 Task: Create a sub task System Test and UAT for the task  Implement a new cloud-based phone system for a company in the project AgileGuru , assign it to team member softage.4@softage.net and update the status of the sub task to  On Track  , set the priority of the sub task to Low
Action: Mouse moved to (282, 421)
Screenshot: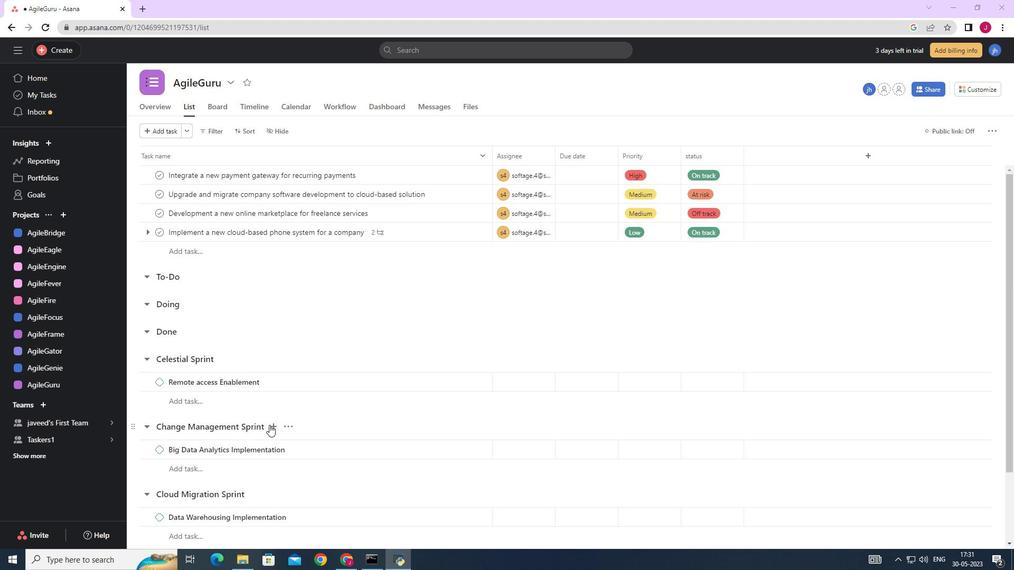 
Action: Mouse scrolled (282, 420) with delta (0, 0)
Screenshot: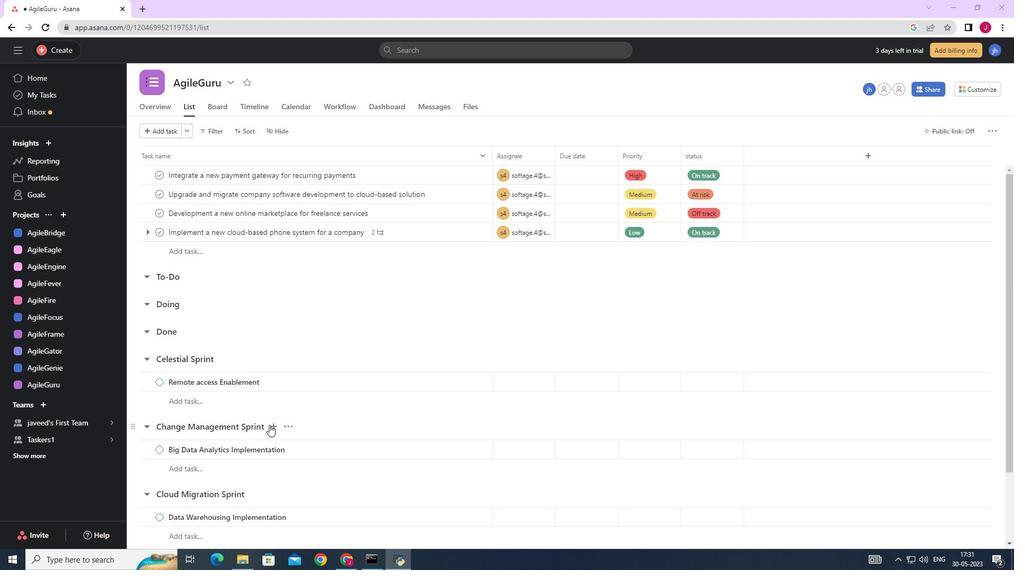 
Action: Mouse scrolled (282, 420) with delta (0, 0)
Screenshot: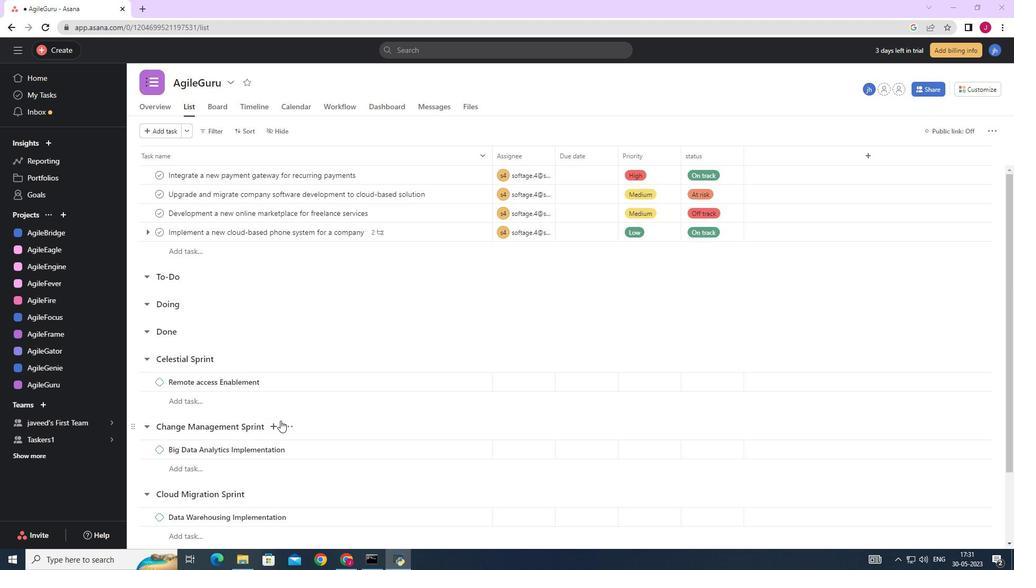 
Action: Mouse scrolled (282, 420) with delta (0, 0)
Screenshot: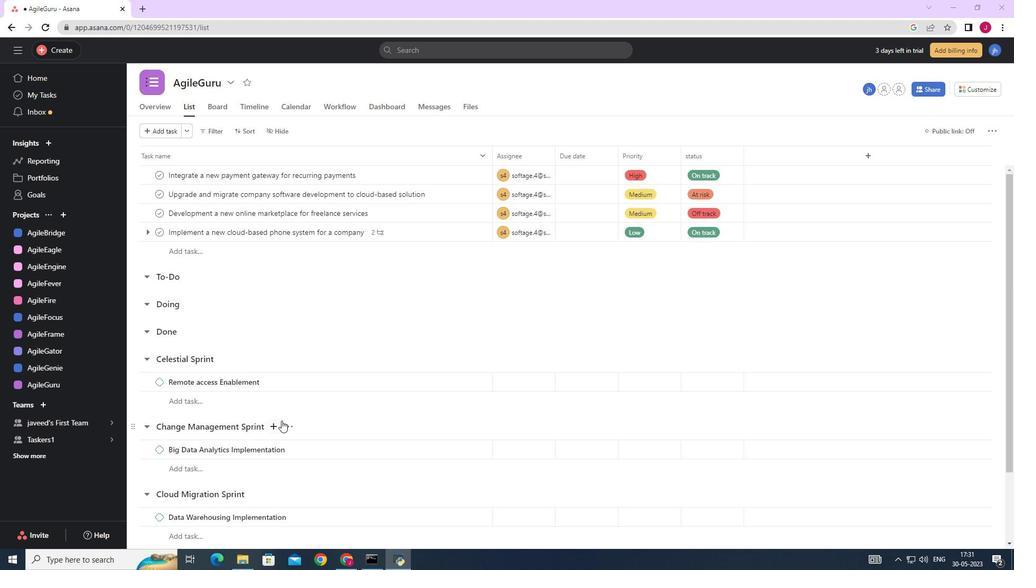 
Action: Mouse moved to (282, 417)
Screenshot: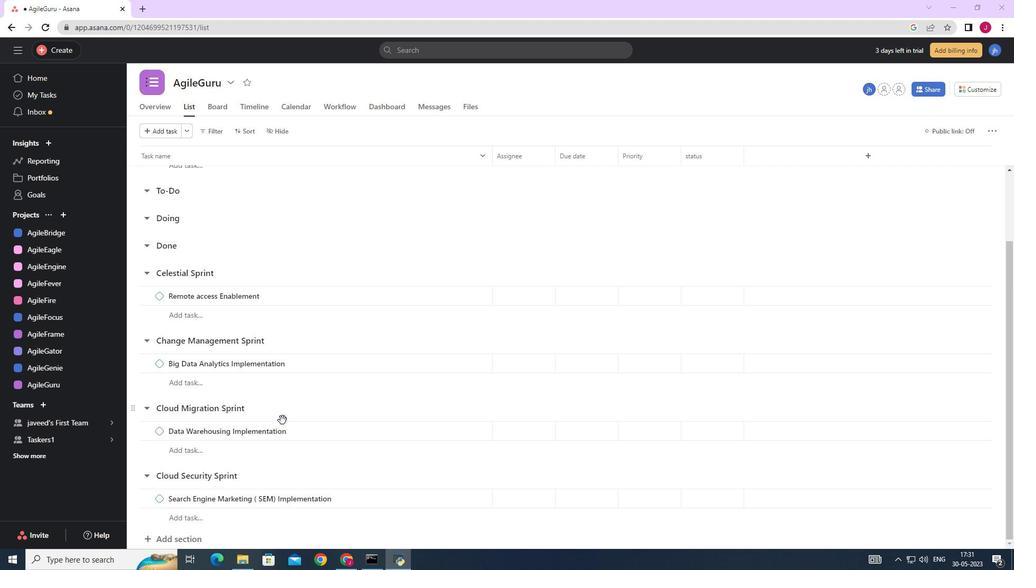 
Action: Mouse scrolled (282, 417) with delta (0, 0)
Screenshot: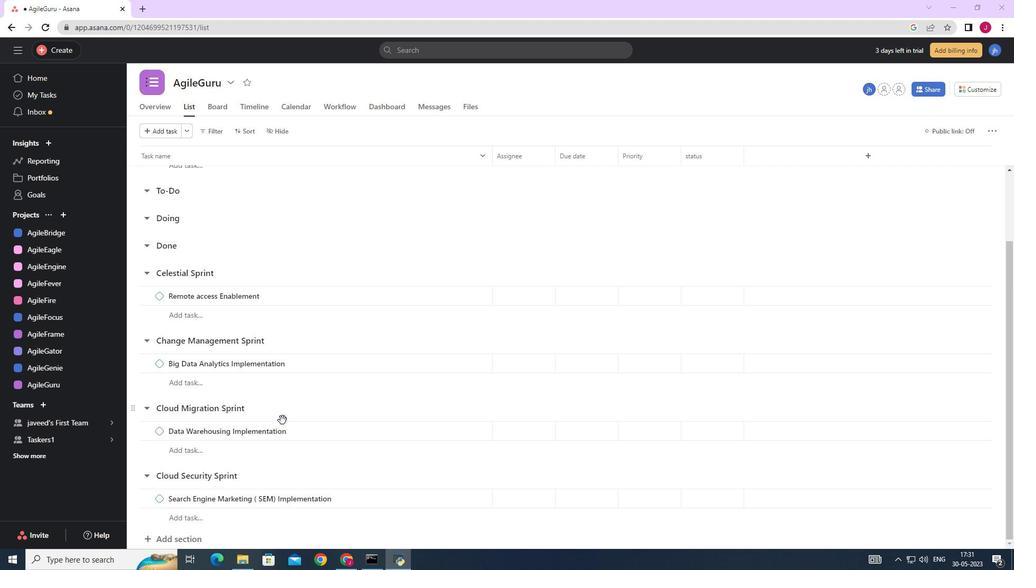 
Action: Mouse scrolled (282, 417) with delta (0, 0)
Screenshot: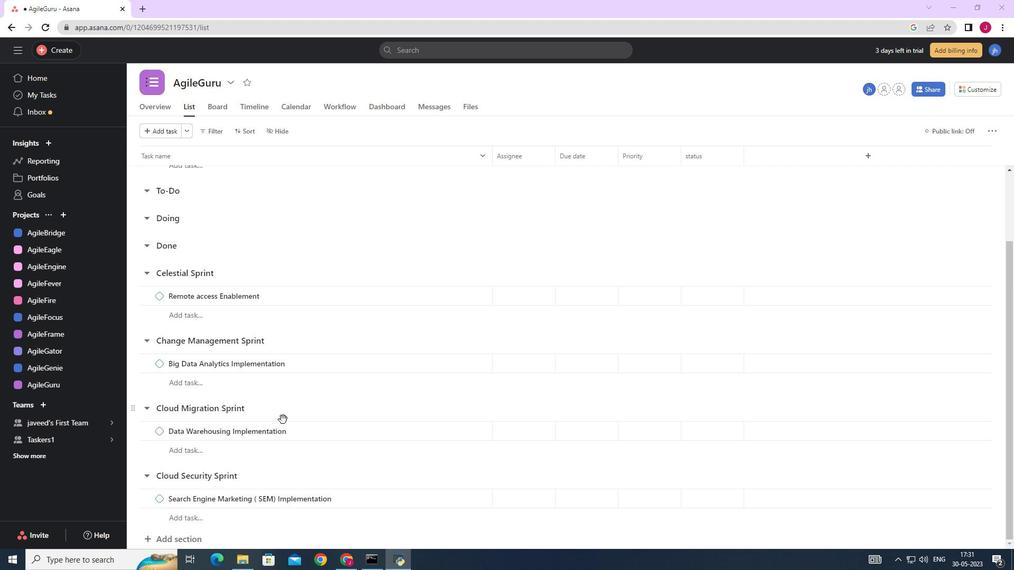 
Action: Mouse scrolled (282, 417) with delta (0, 0)
Screenshot: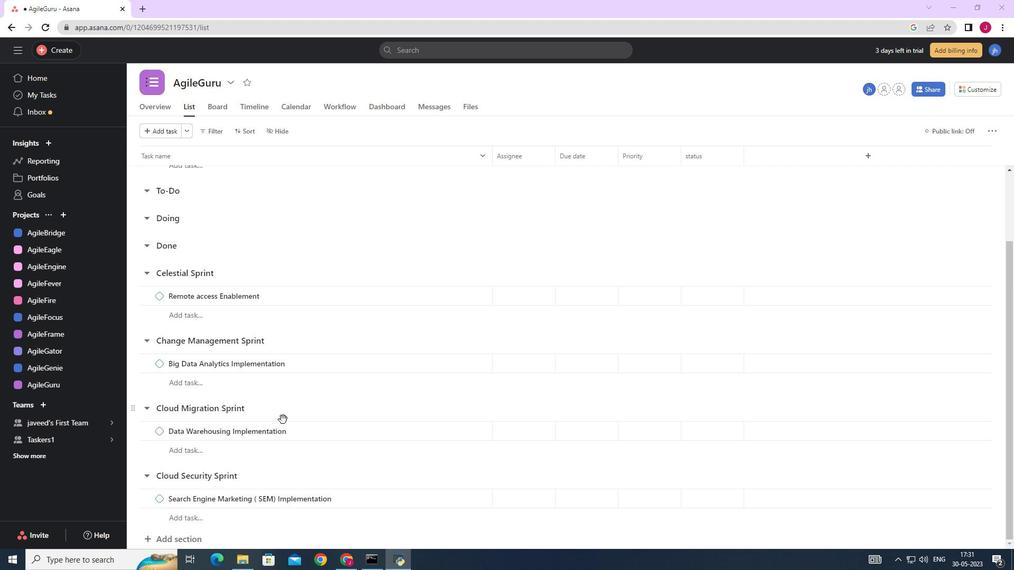 
Action: Mouse moved to (447, 233)
Screenshot: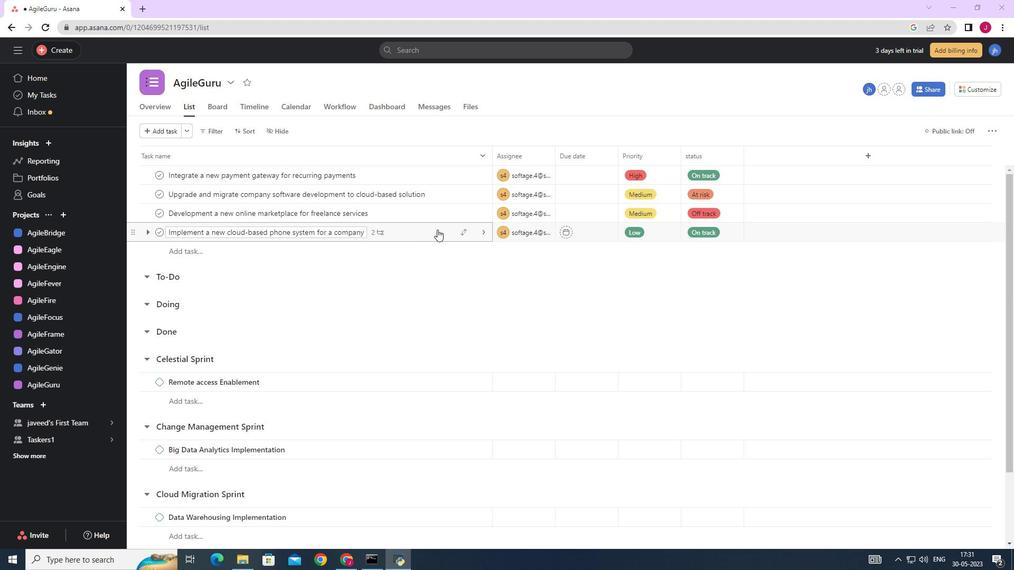 
Action: Mouse pressed left at (447, 233)
Screenshot: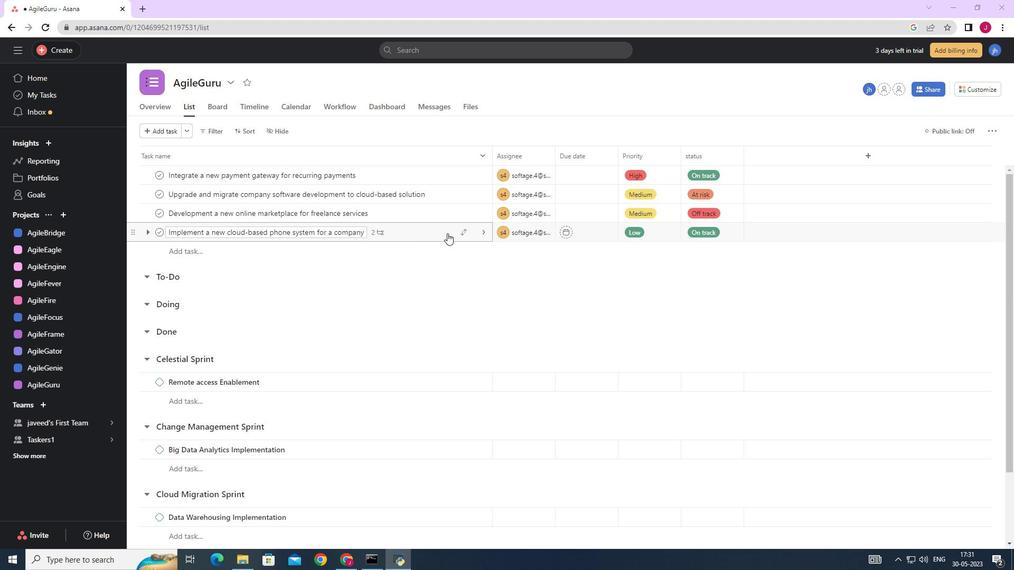 
Action: Mouse moved to (781, 359)
Screenshot: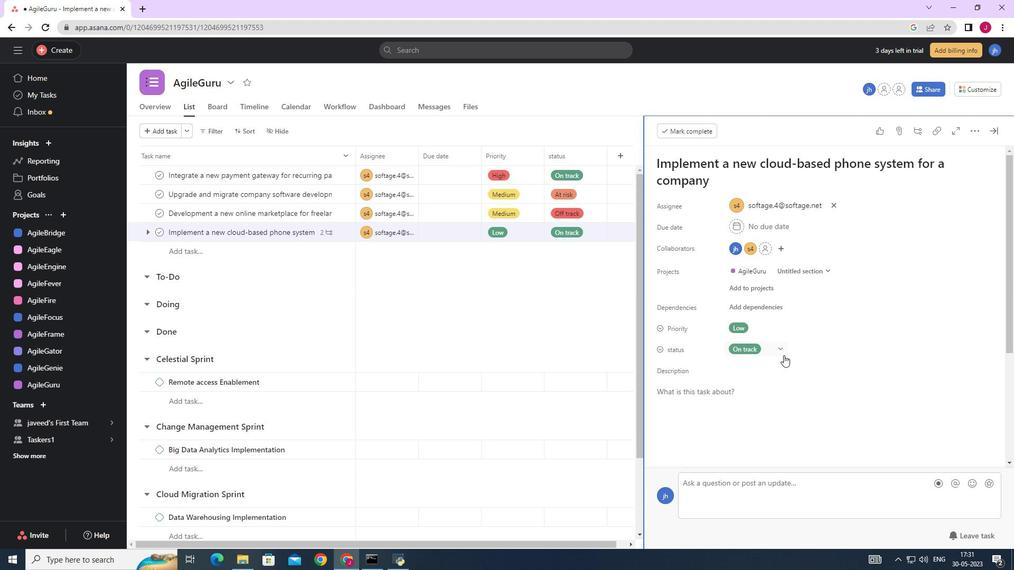 
Action: Mouse scrolled (781, 359) with delta (0, 0)
Screenshot: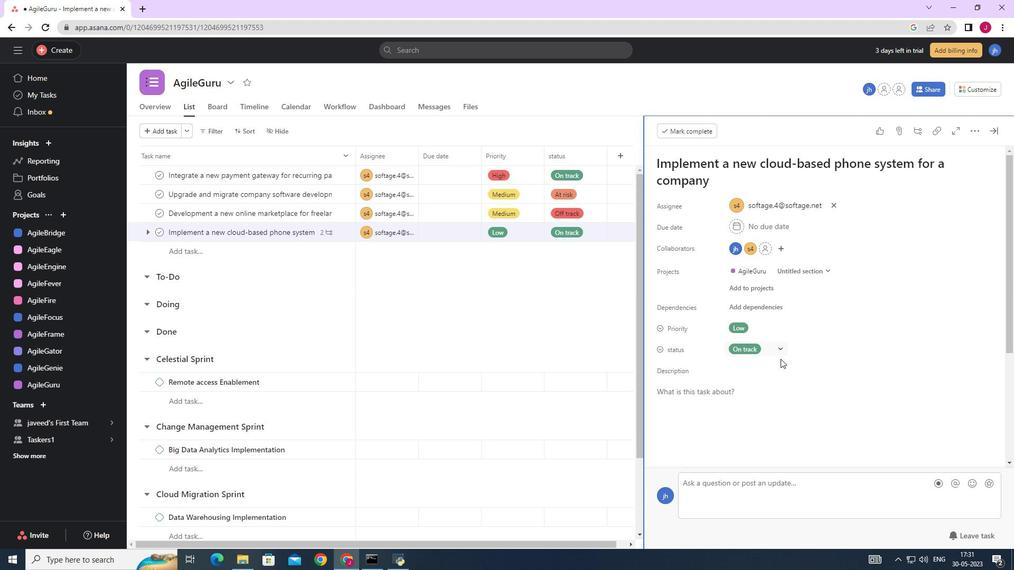 
Action: Mouse moved to (781, 359)
Screenshot: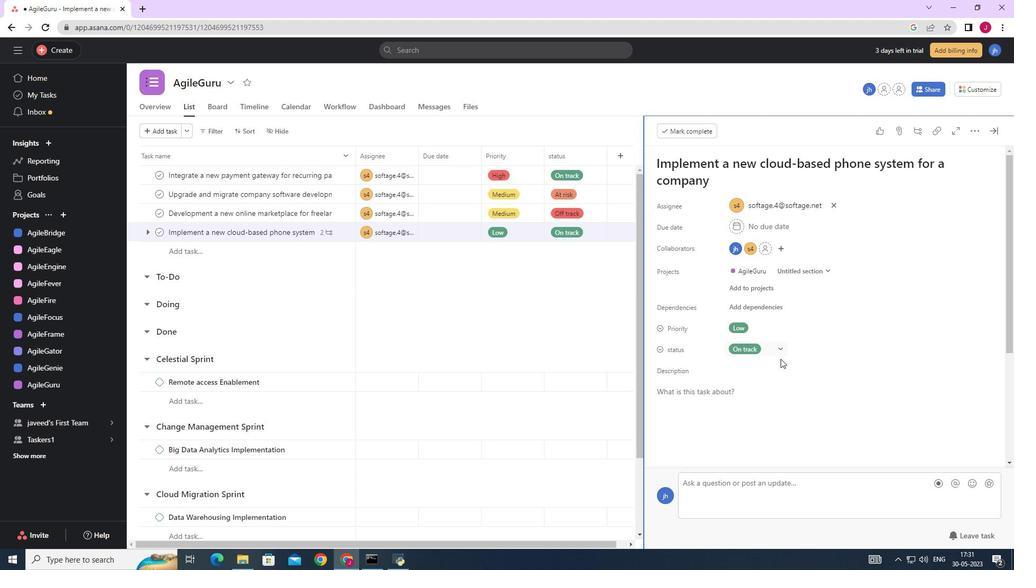 
Action: Mouse scrolled (781, 359) with delta (0, 0)
Screenshot: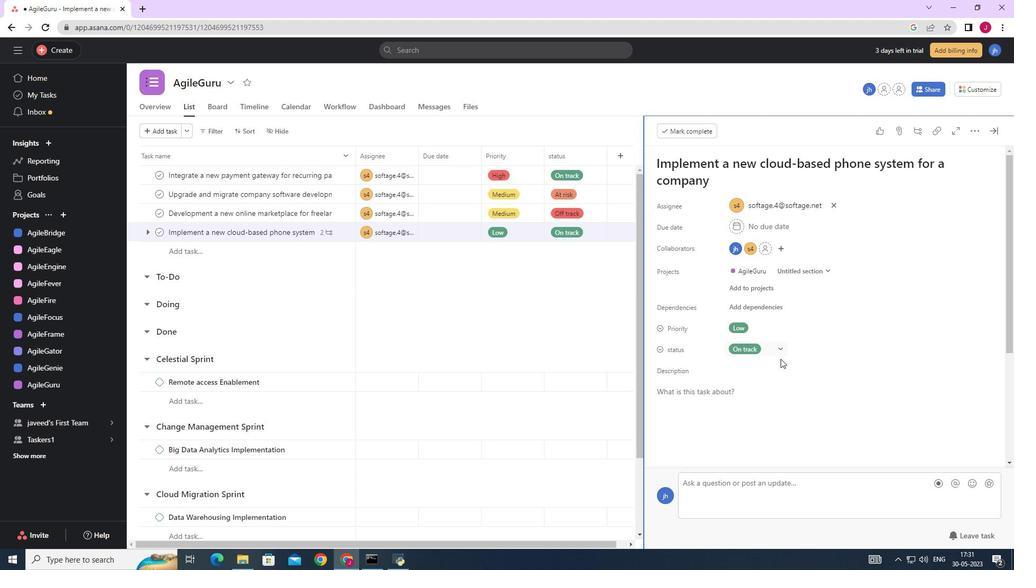 
Action: Mouse scrolled (781, 359) with delta (0, 0)
Screenshot: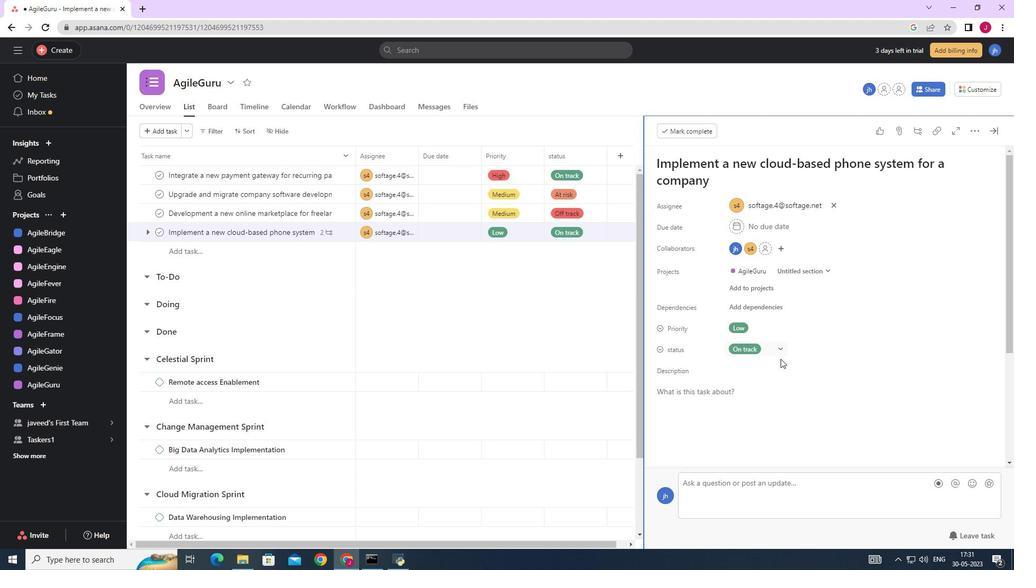 
Action: Mouse moved to (687, 400)
Screenshot: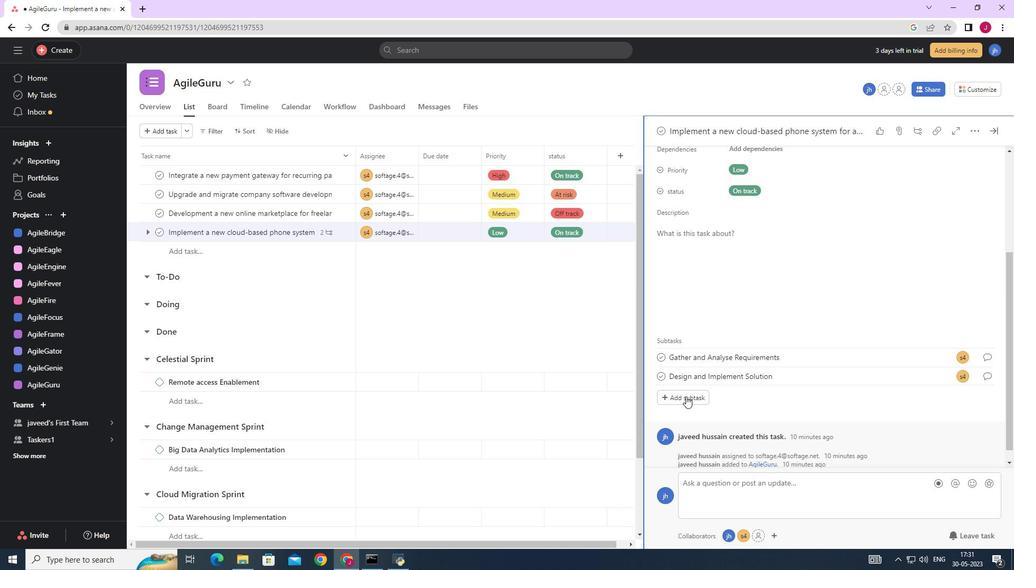 
Action: Mouse pressed left at (687, 400)
Screenshot: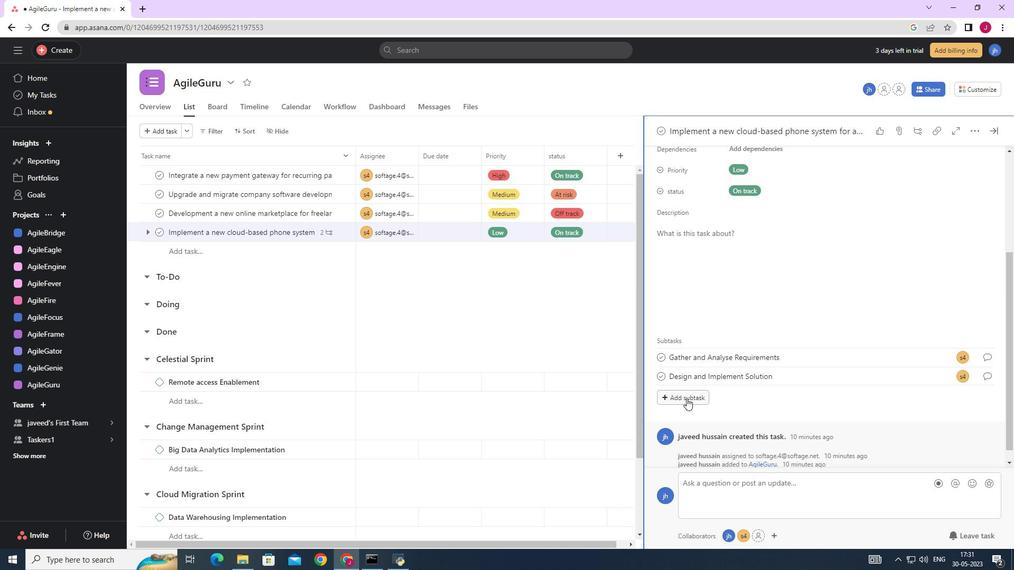 
Action: Mouse moved to (684, 369)
Screenshot: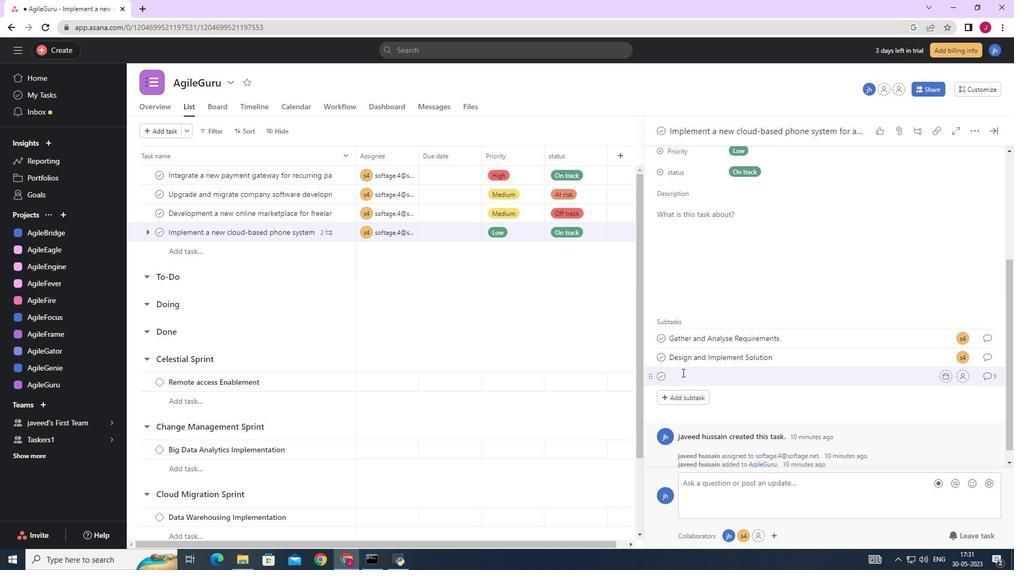 
Action: Key pressed <Key.caps_lock>S<Key.caps_lock>ystem<Key.space><Key.caps_lock>T<Key.caps_lock>est<Key.space>and<Key.space><Key.caps_lock>UAT
Screenshot: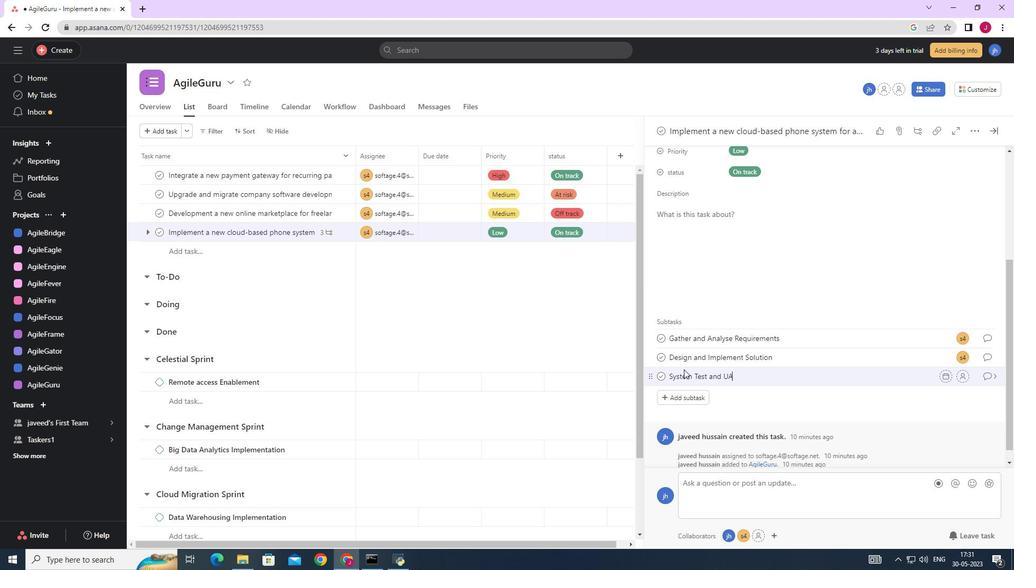 
Action: Mouse moved to (960, 376)
Screenshot: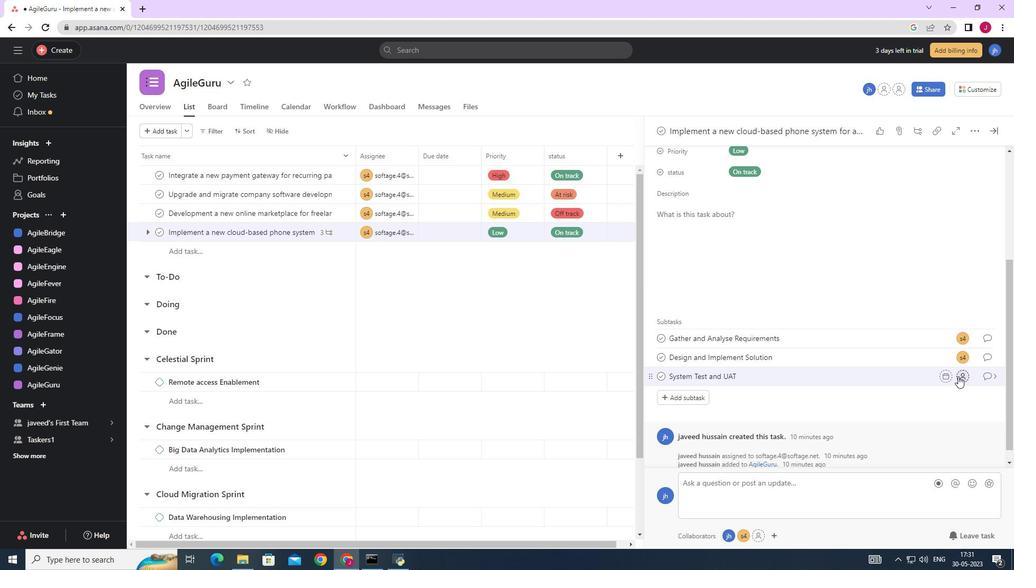 
Action: Mouse pressed left at (960, 376)
Screenshot: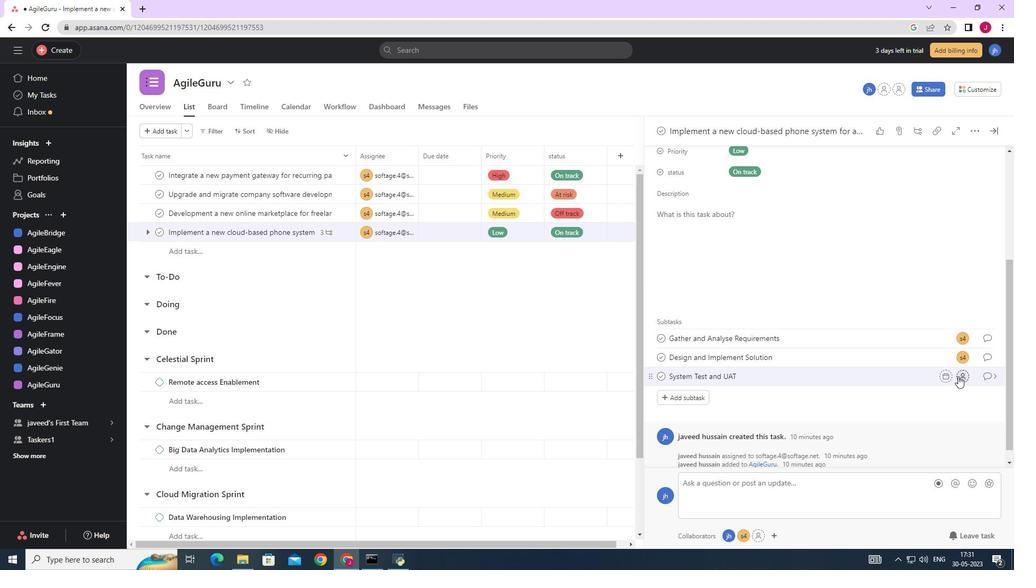 
Action: Mouse moved to (860, 381)
Screenshot: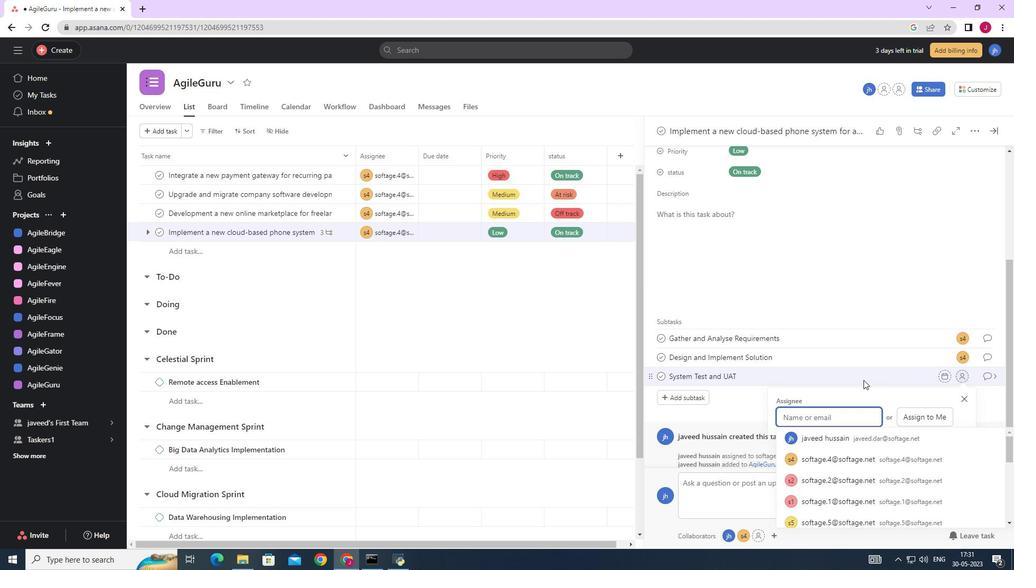 
Action: Key pressed SOFTAGE.4
Screenshot: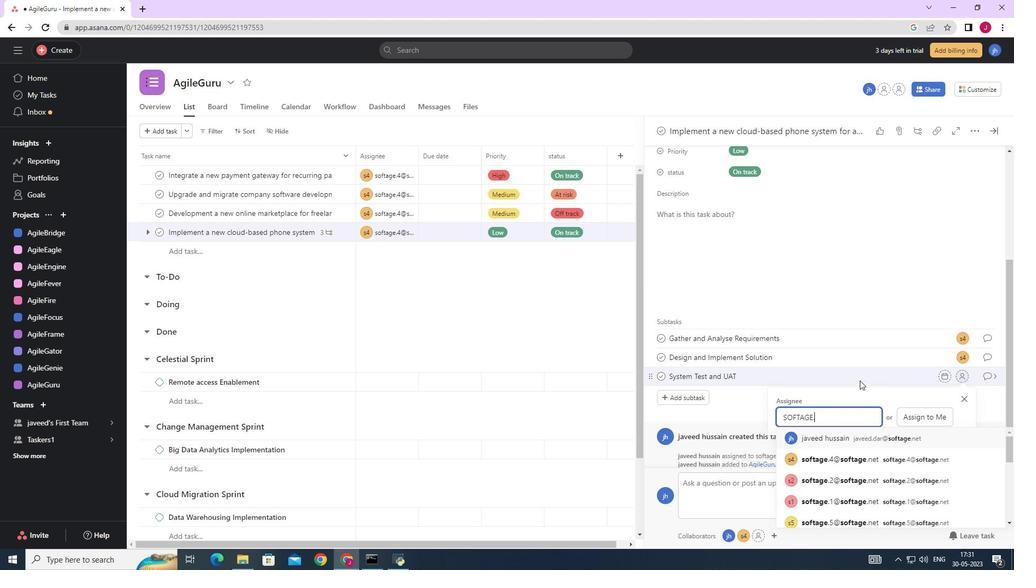 
Action: Mouse moved to (862, 441)
Screenshot: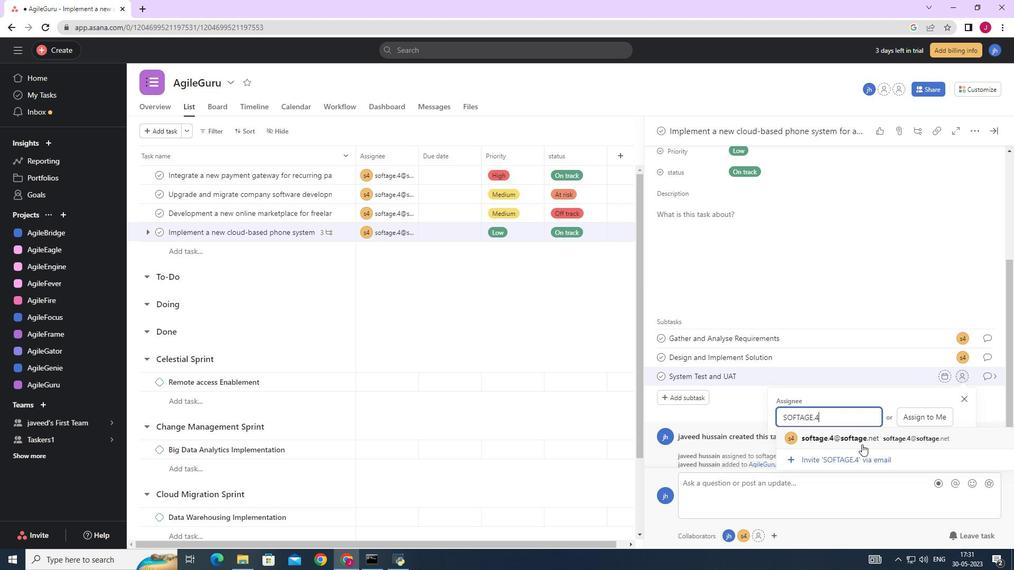 
Action: Mouse pressed left at (862, 441)
Screenshot: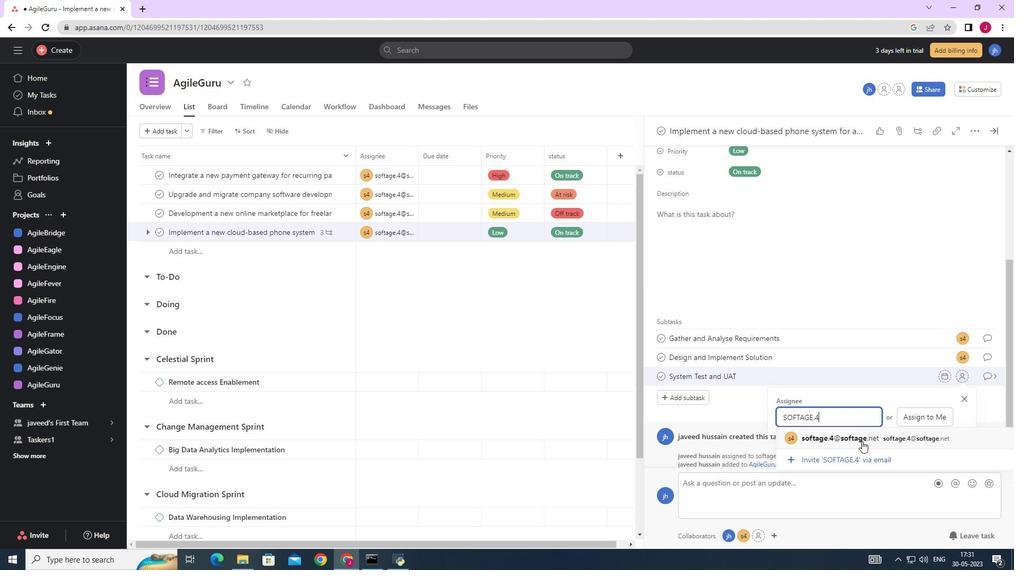 
Action: Mouse moved to (990, 374)
Screenshot: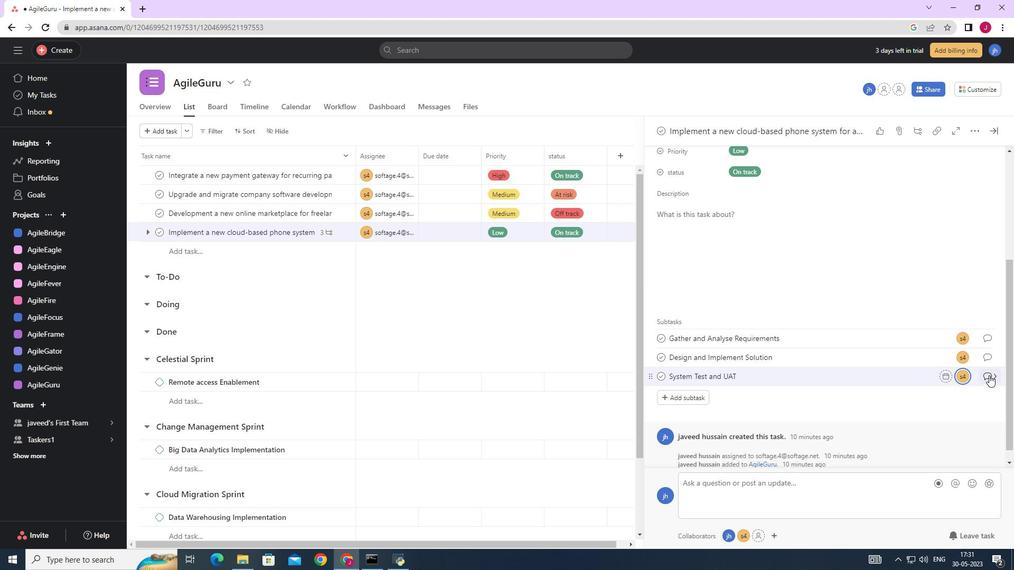 
Action: Mouse pressed left at (990, 374)
Screenshot: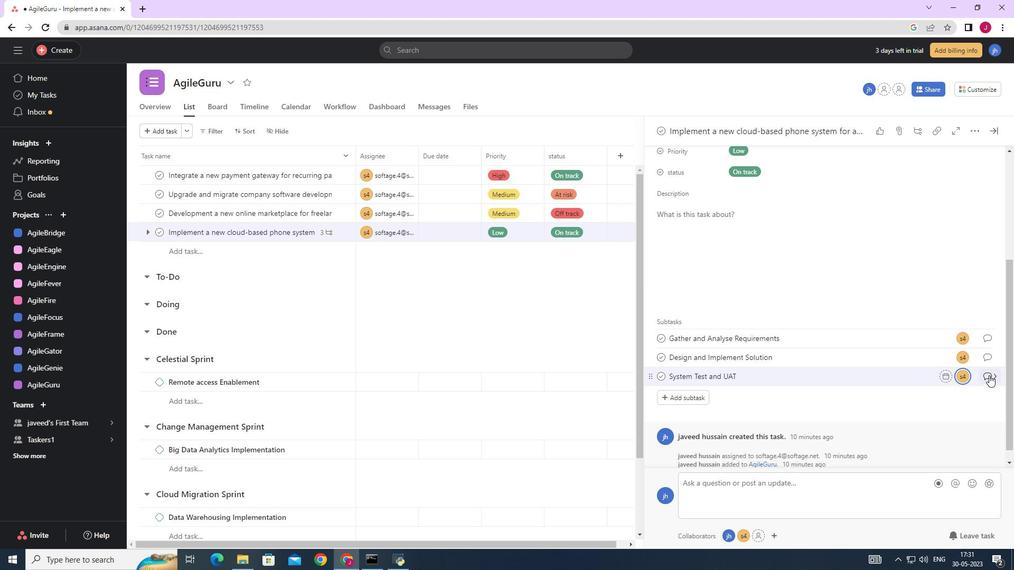 
Action: Mouse moved to (692, 302)
Screenshot: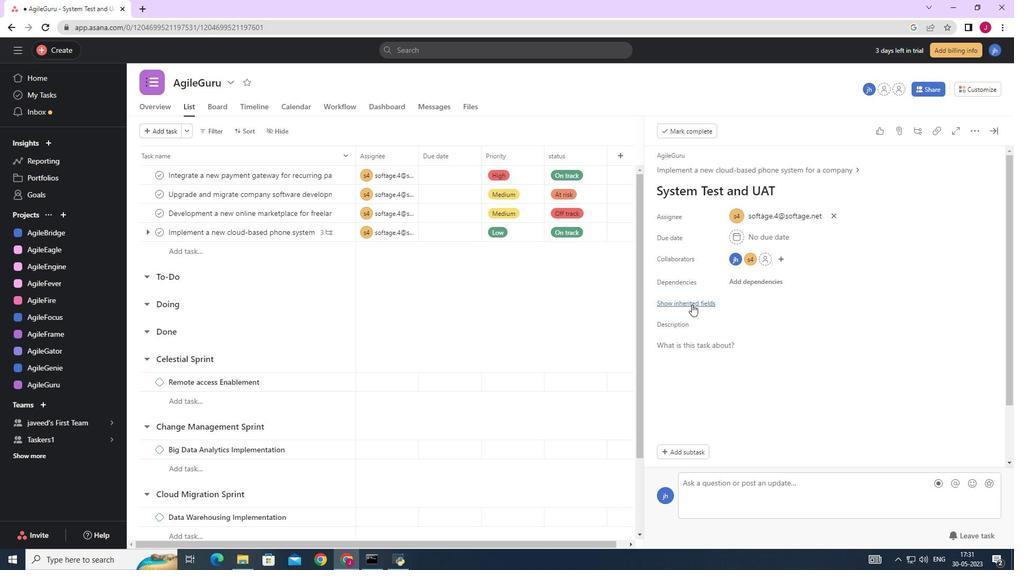 
Action: Mouse pressed left at (692, 302)
Screenshot: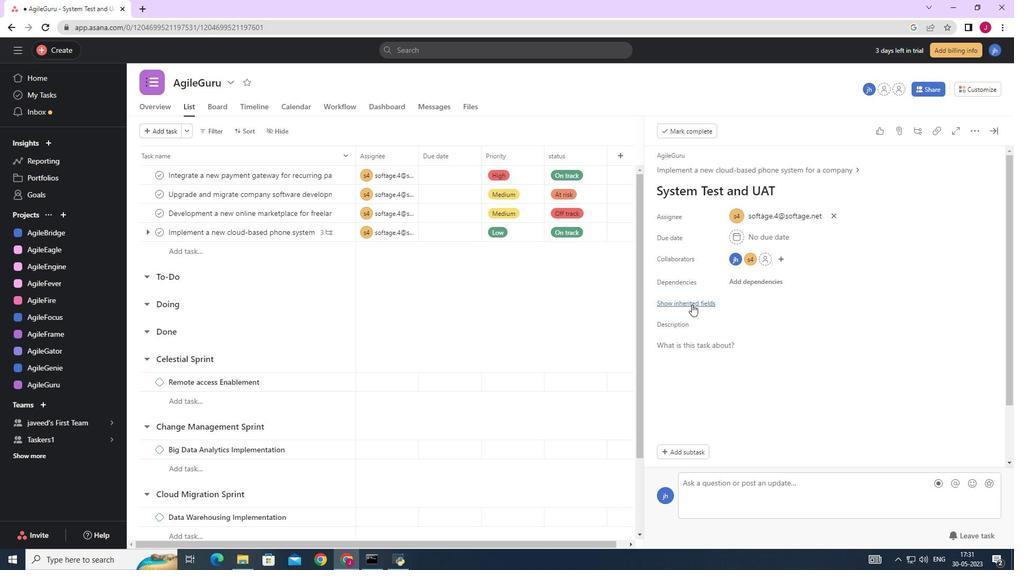 
Action: Mouse moved to (733, 327)
Screenshot: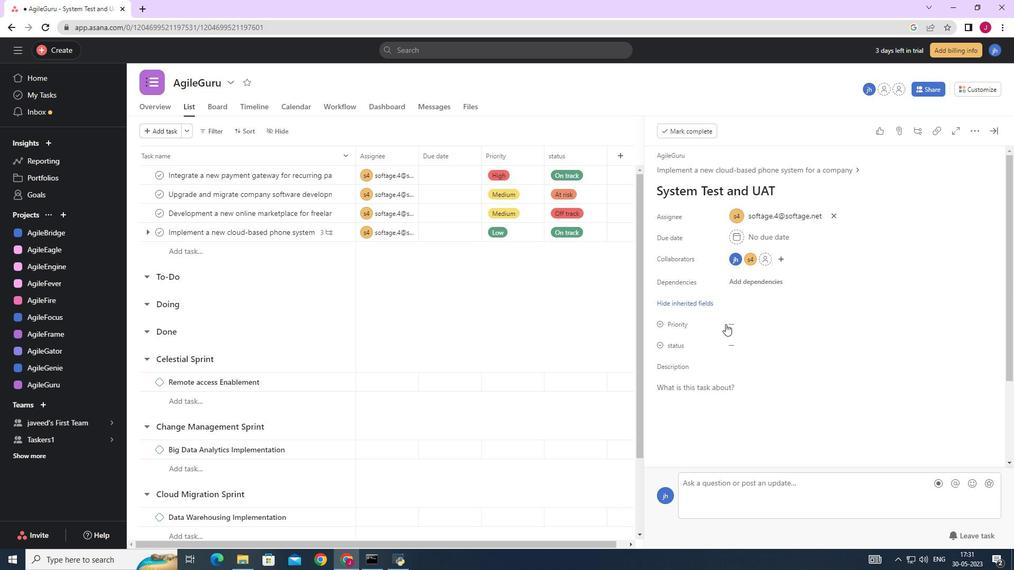 
Action: Mouse pressed left at (733, 327)
Screenshot: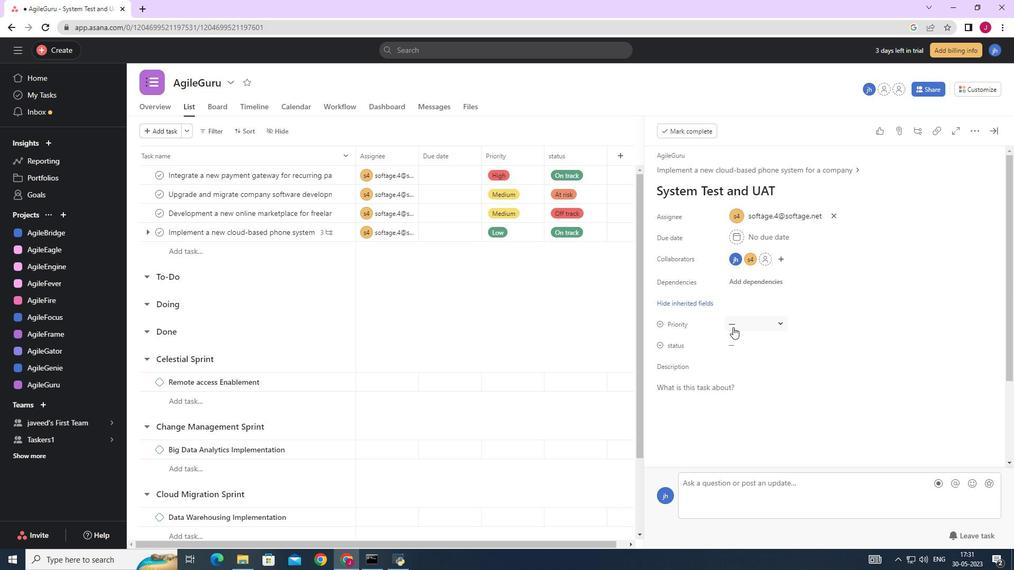
Action: Mouse moved to (760, 397)
Screenshot: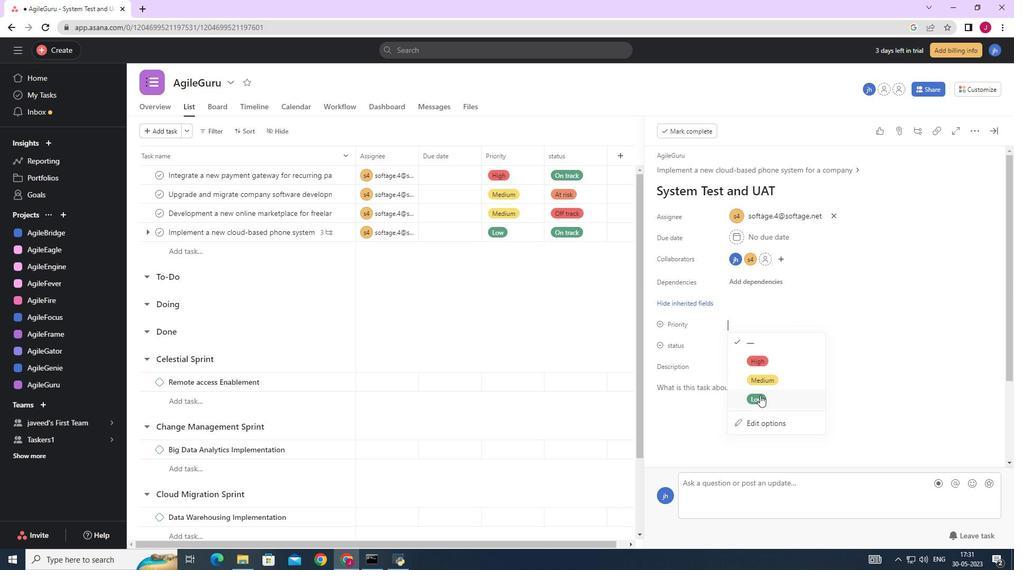 
Action: Mouse pressed left at (760, 397)
Screenshot: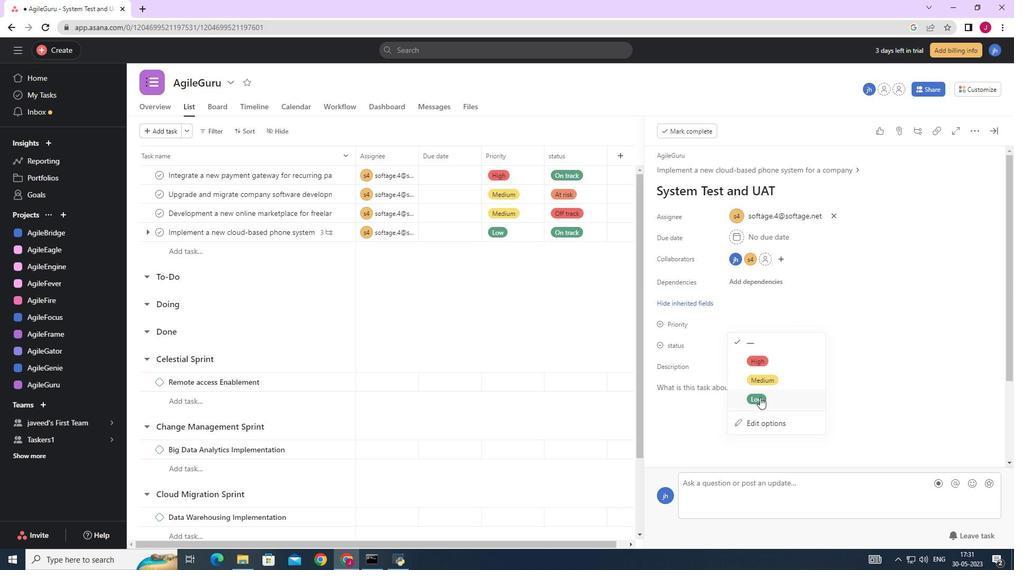 
Action: Mouse moved to (744, 345)
Screenshot: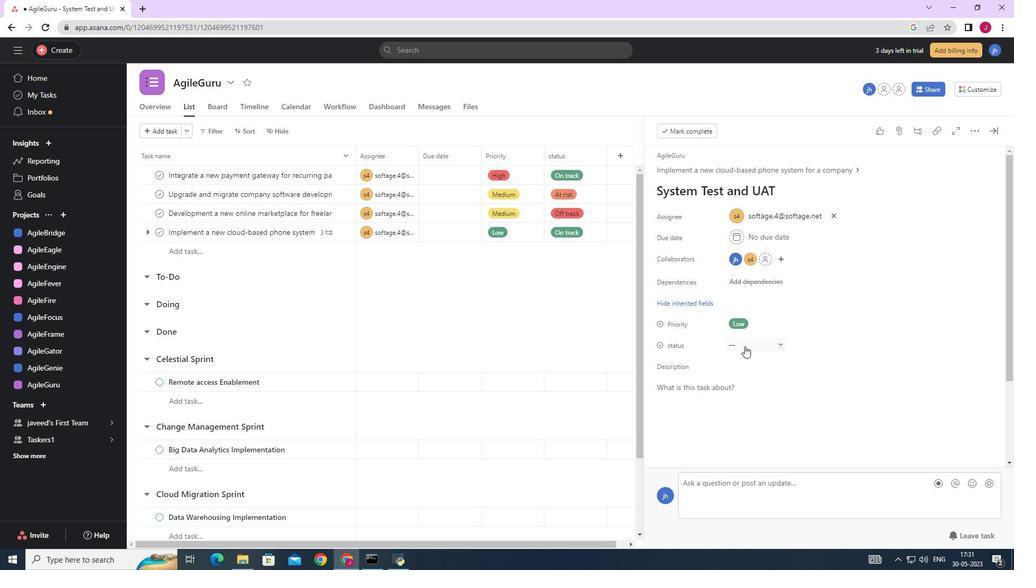 
Action: Mouse pressed left at (744, 345)
Screenshot: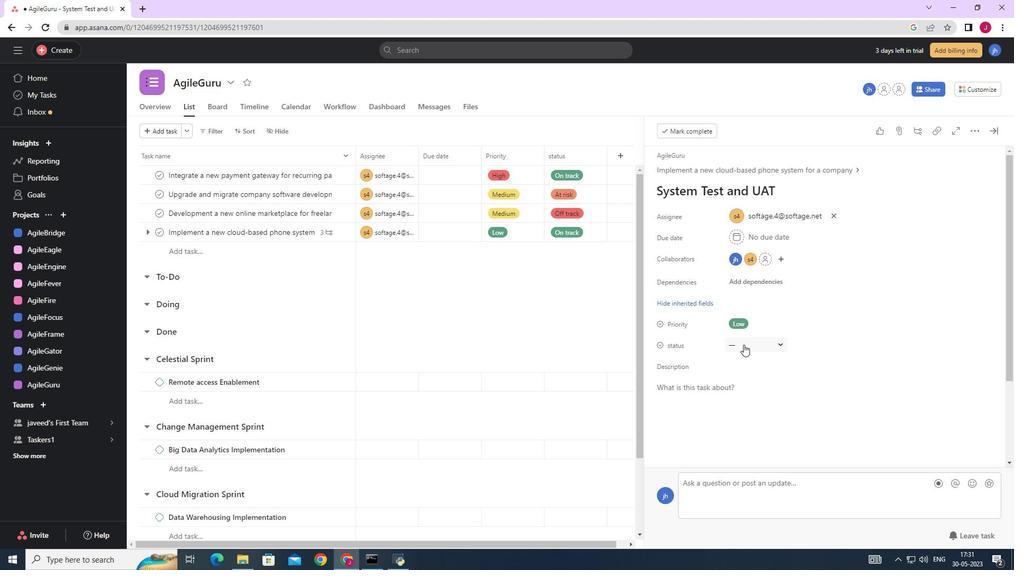 
Action: Mouse moved to (762, 384)
Screenshot: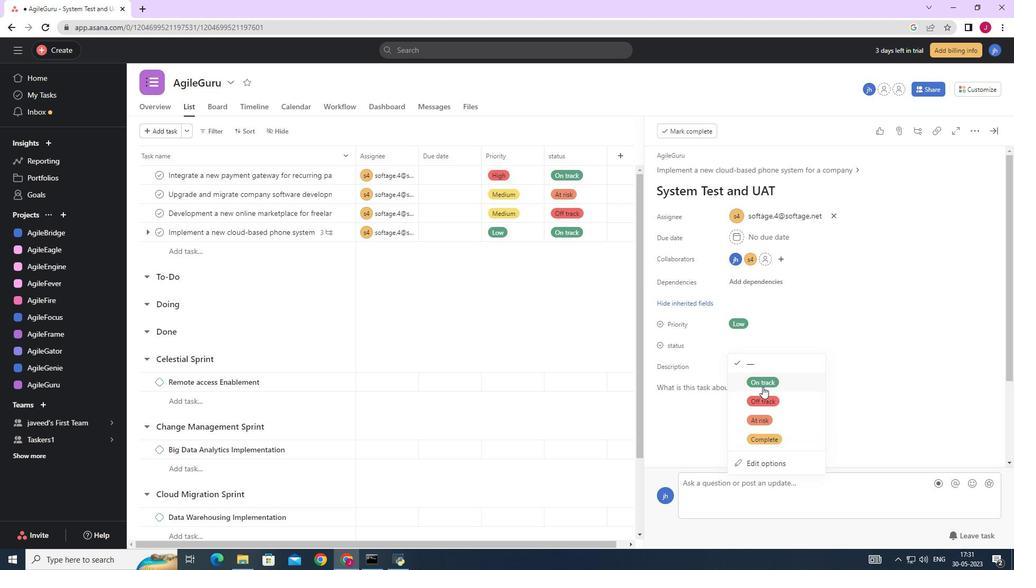 
Action: Mouse pressed left at (762, 384)
Screenshot: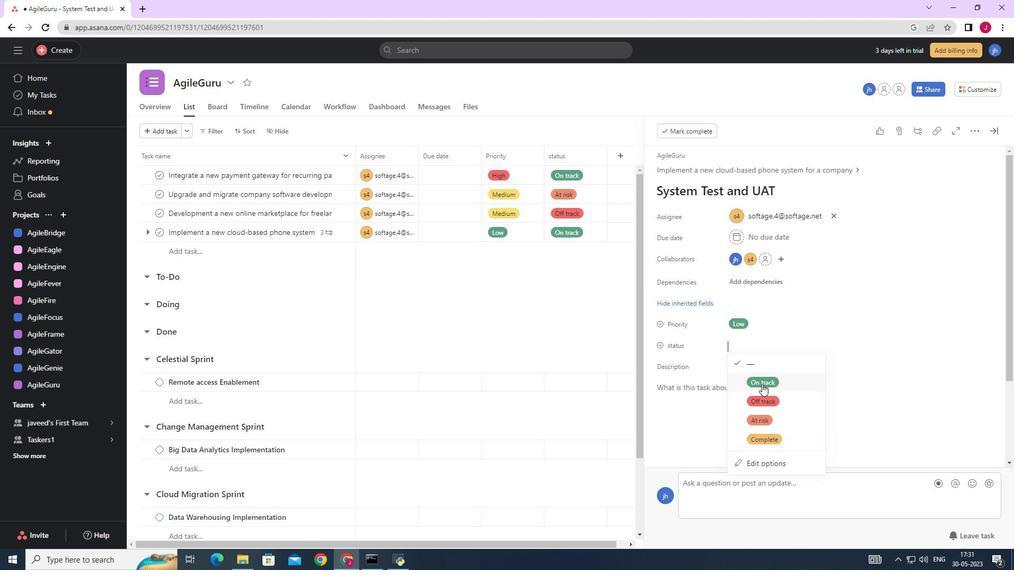 
Action: Mouse moved to (991, 132)
Screenshot: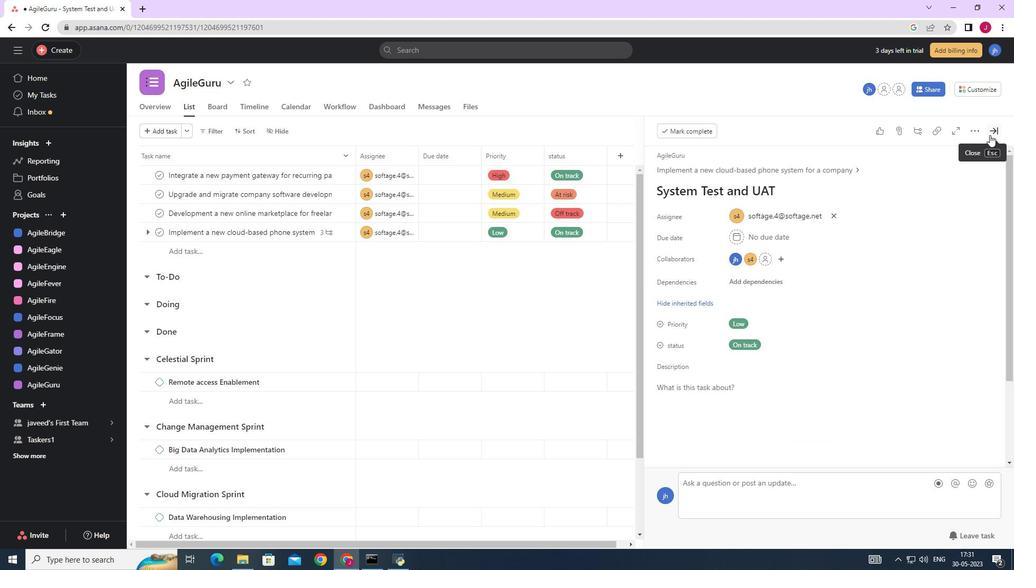 
Action: Mouse pressed left at (991, 132)
Screenshot: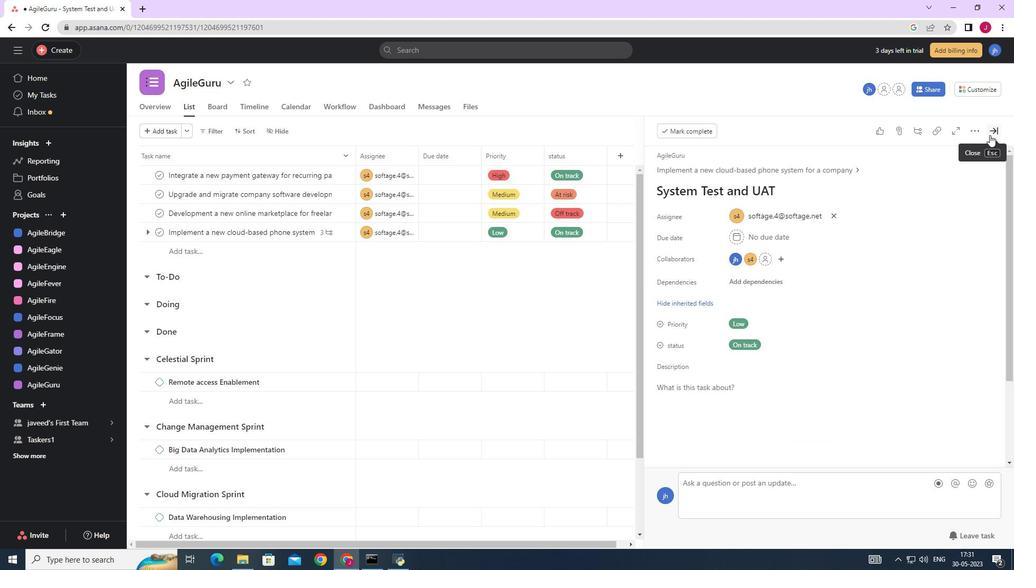 
Action: Mouse moved to (978, 136)
Screenshot: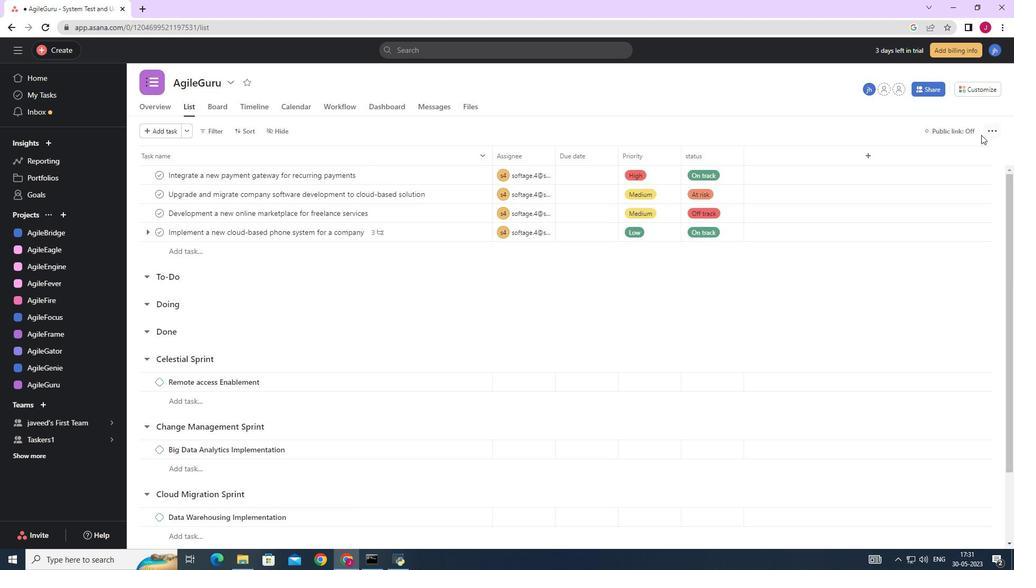 
